 Task: Add a condition where "Status category Less than Solved" in pending tickets.
Action: Mouse moved to (203, 529)
Screenshot: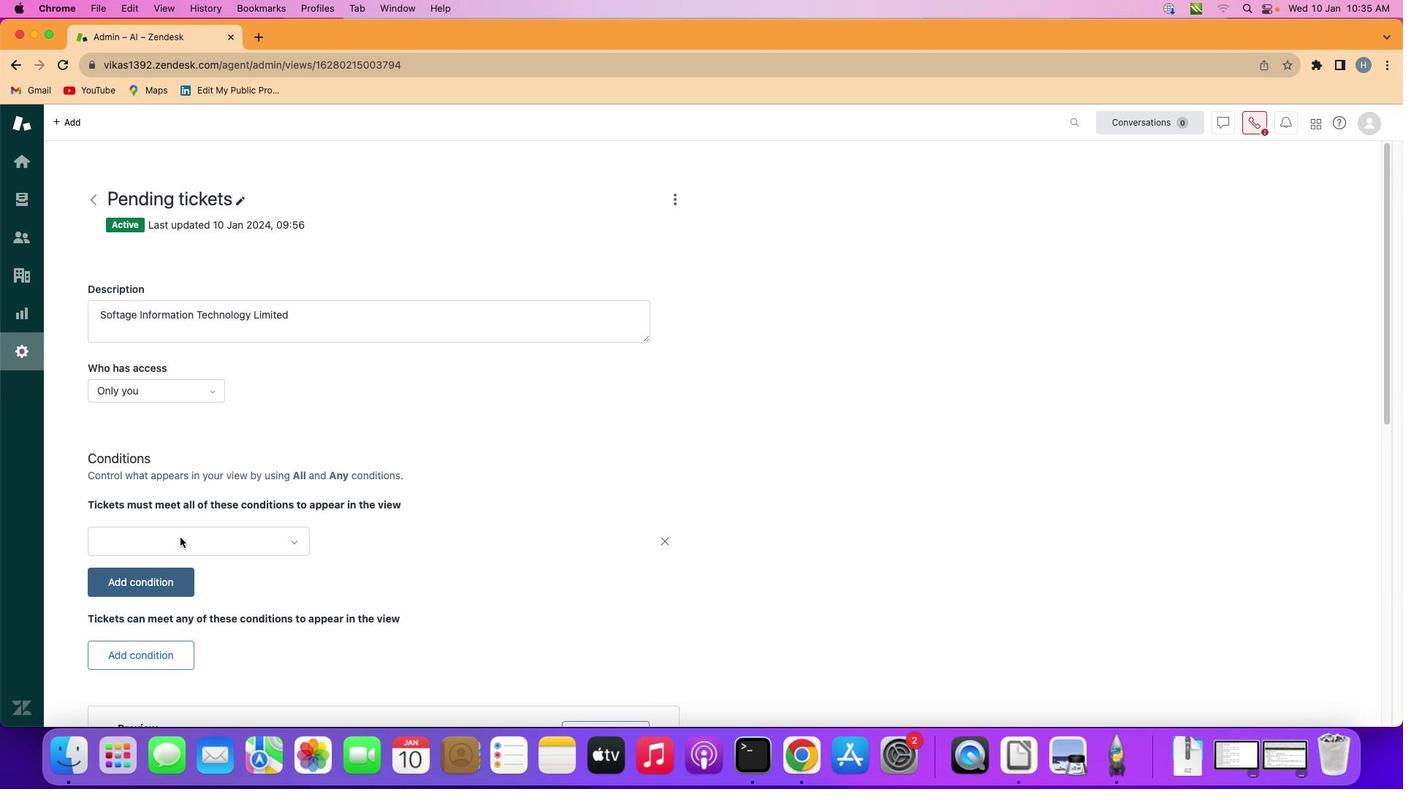 
Action: Mouse pressed left at (203, 529)
Screenshot: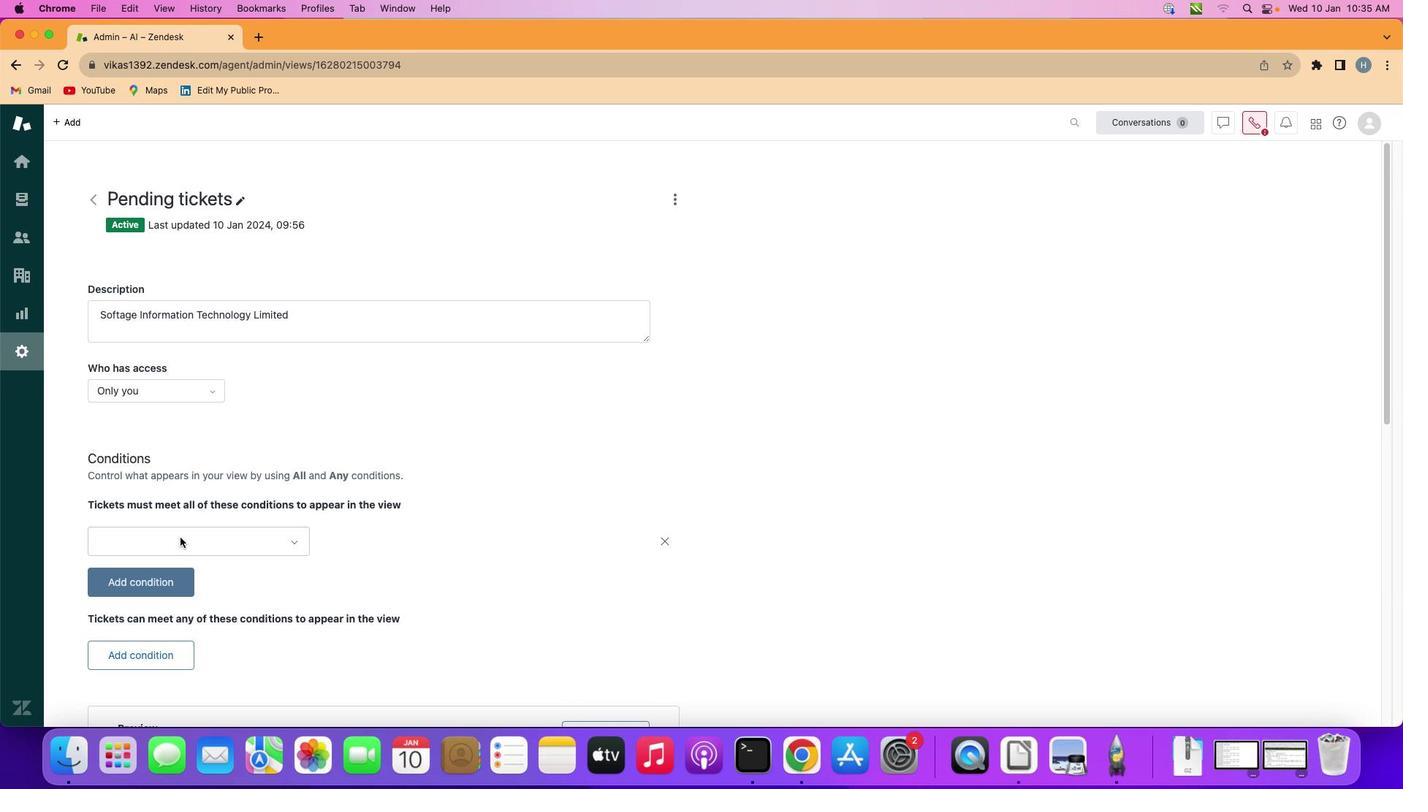 
Action: Mouse moved to (242, 526)
Screenshot: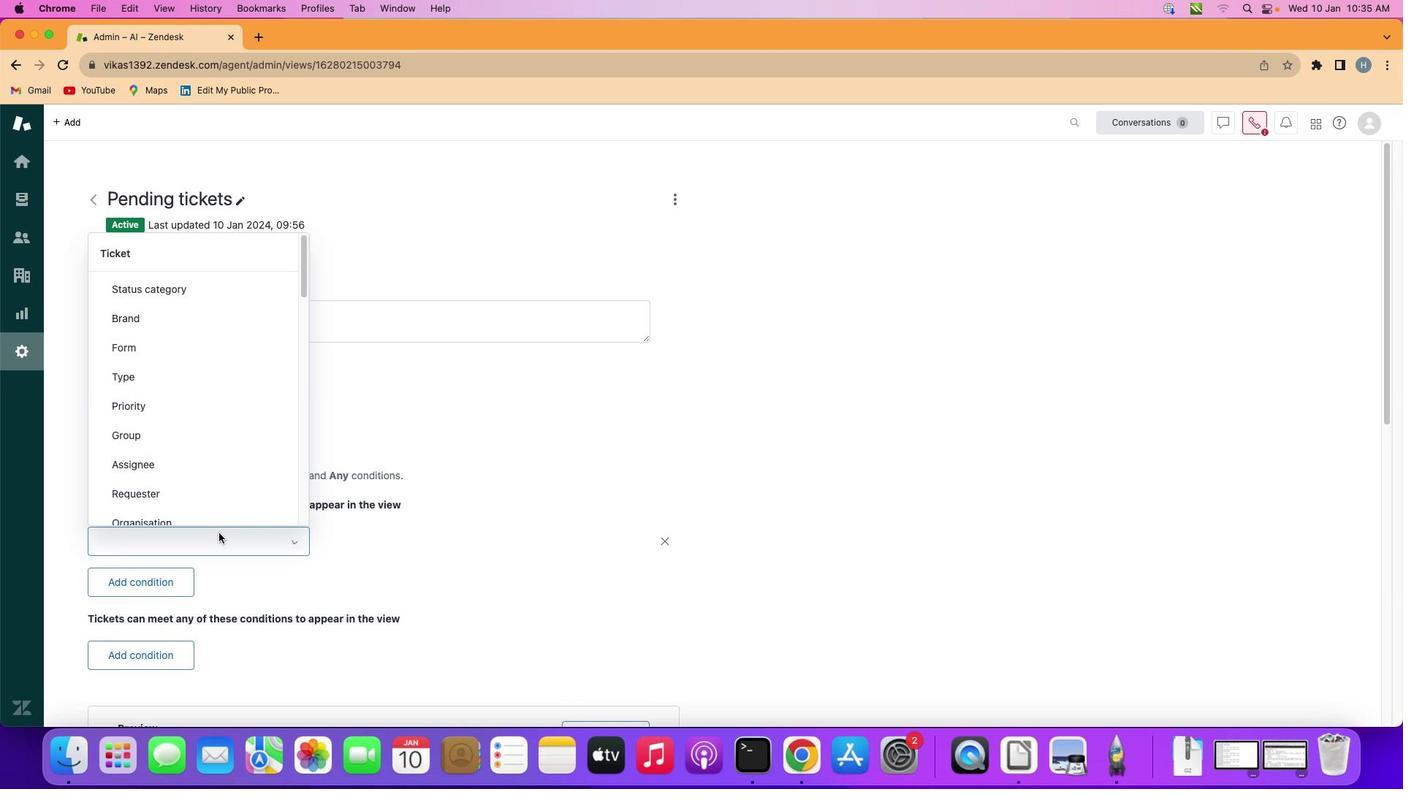 
Action: Mouse pressed left at (242, 526)
Screenshot: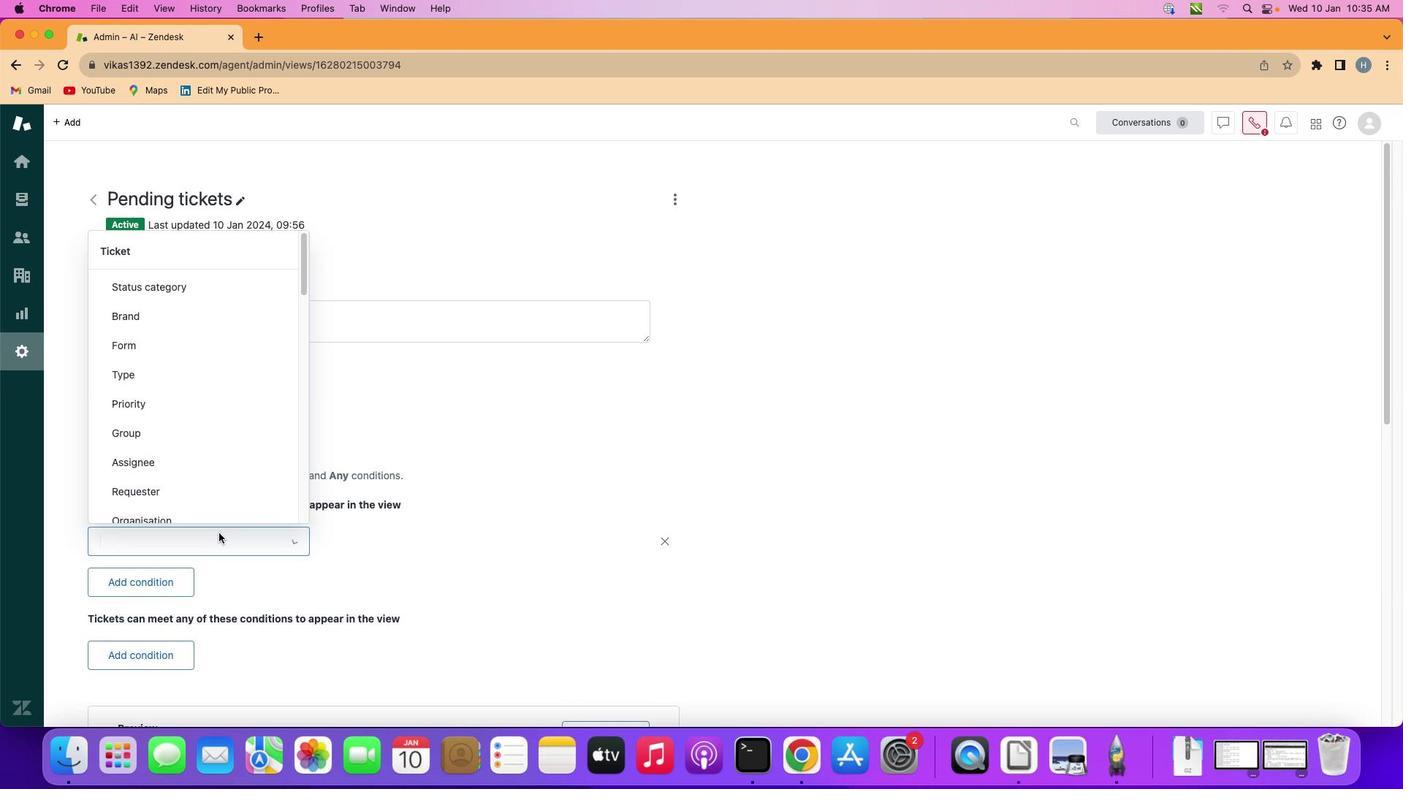
Action: Mouse moved to (257, 357)
Screenshot: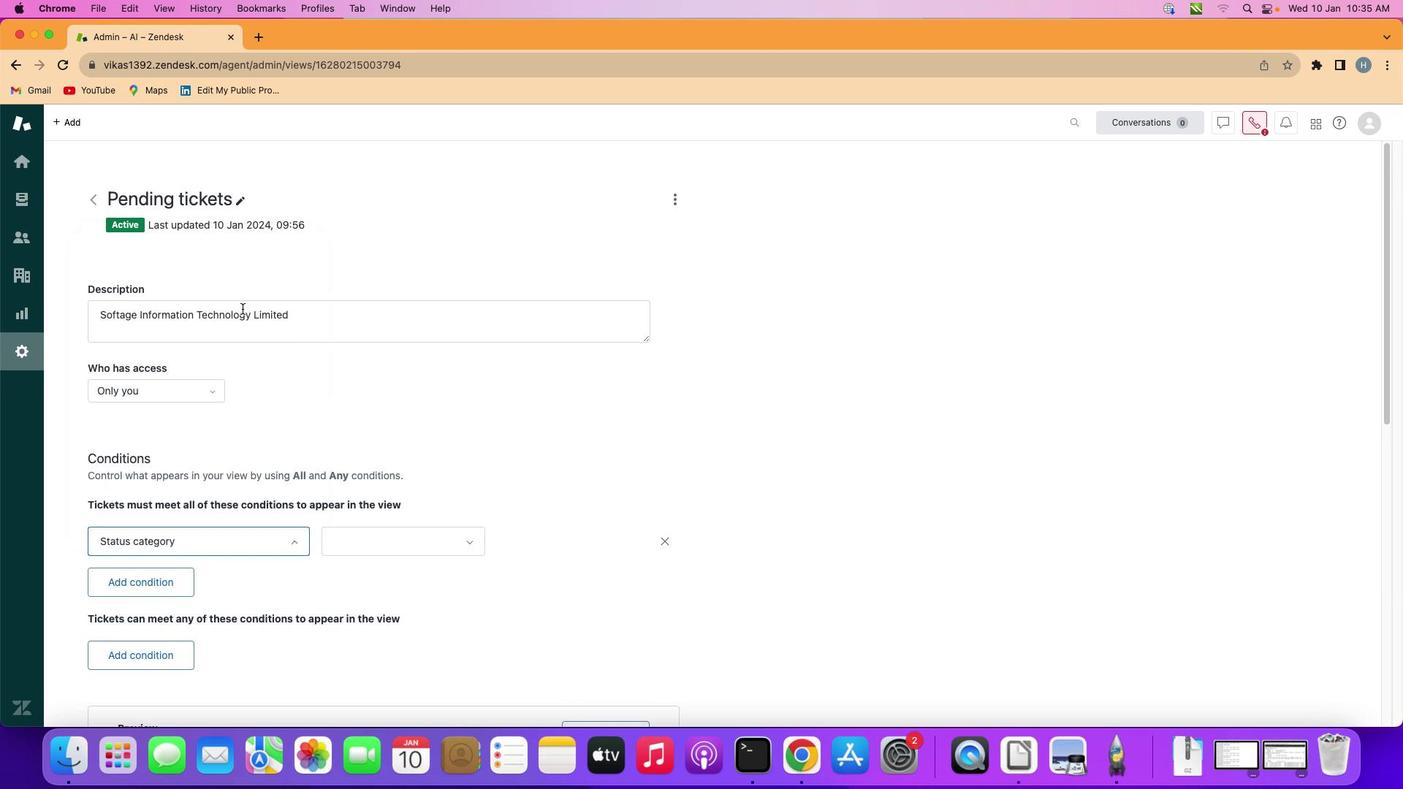 
Action: Mouse pressed left at (257, 357)
Screenshot: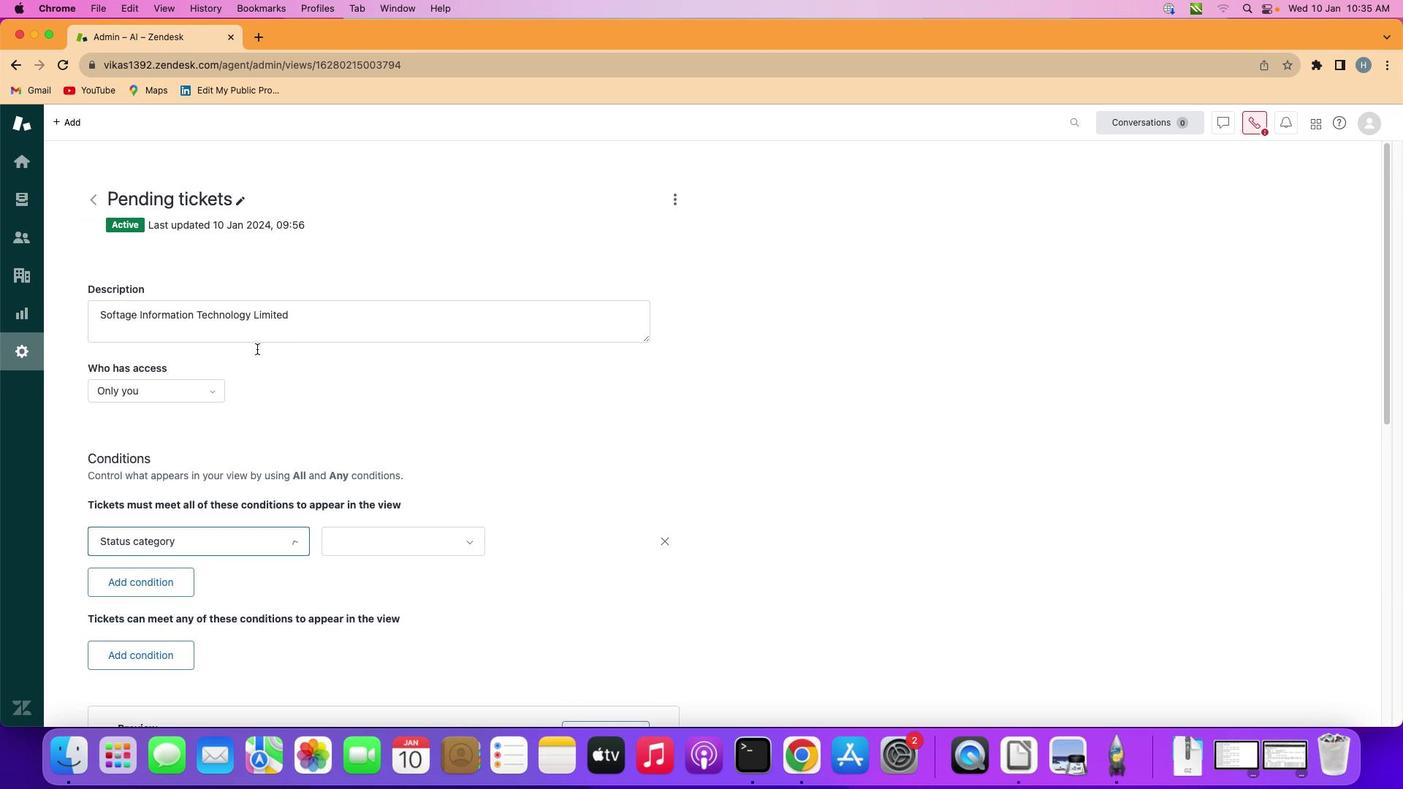 
Action: Mouse moved to (426, 529)
Screenshot: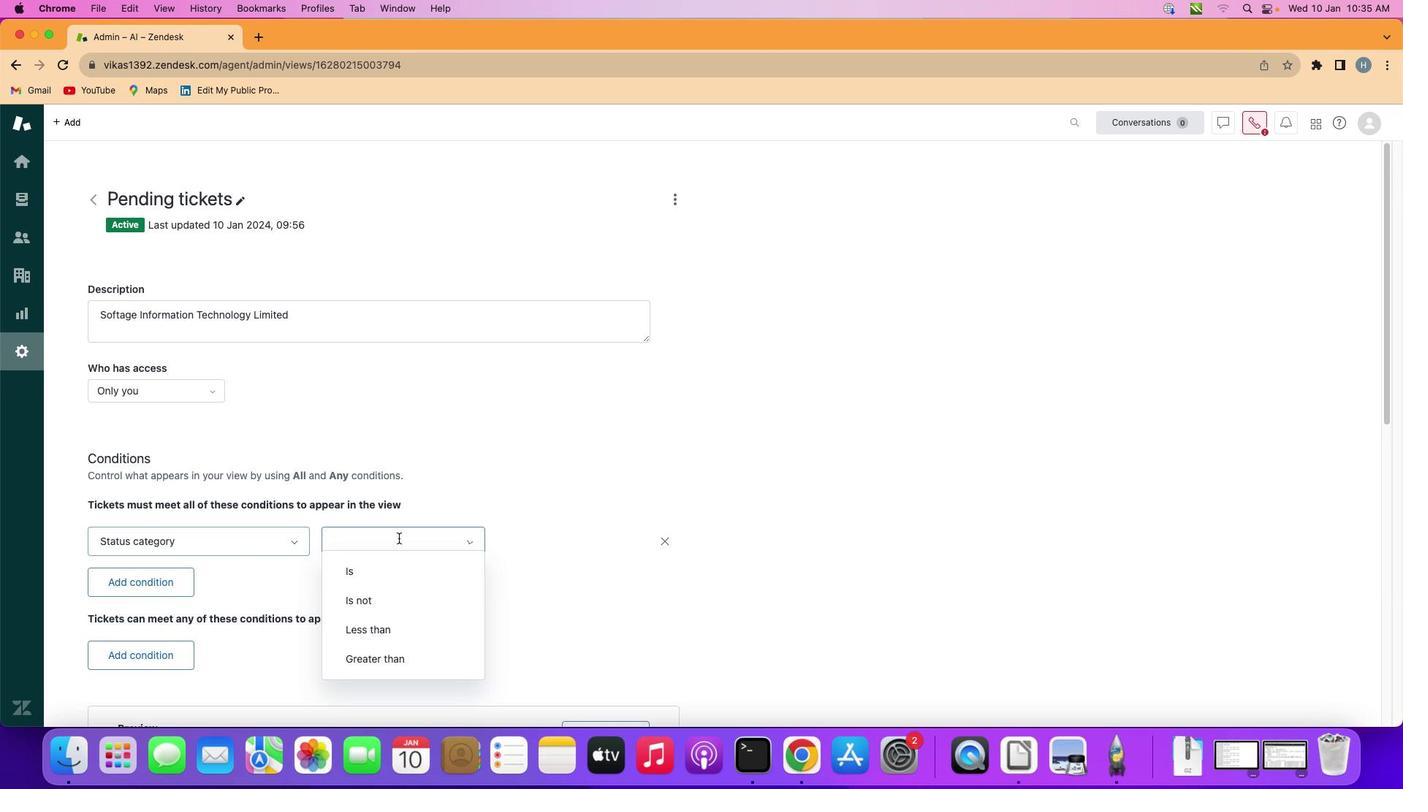 
Action: Mouse pressed left at (426, 529)
Screenshot: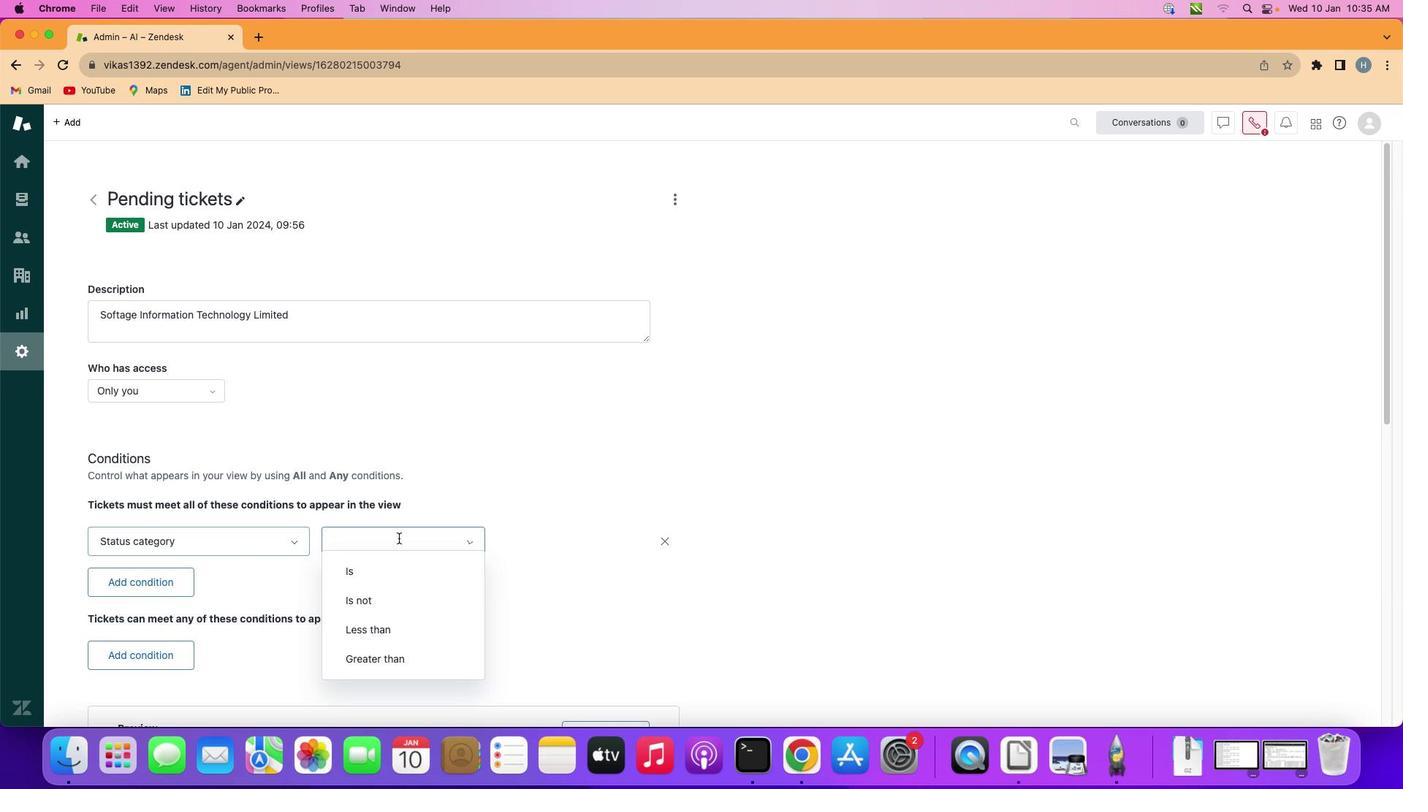 
Action: Mouse moved to (427, 600)
Screenshot: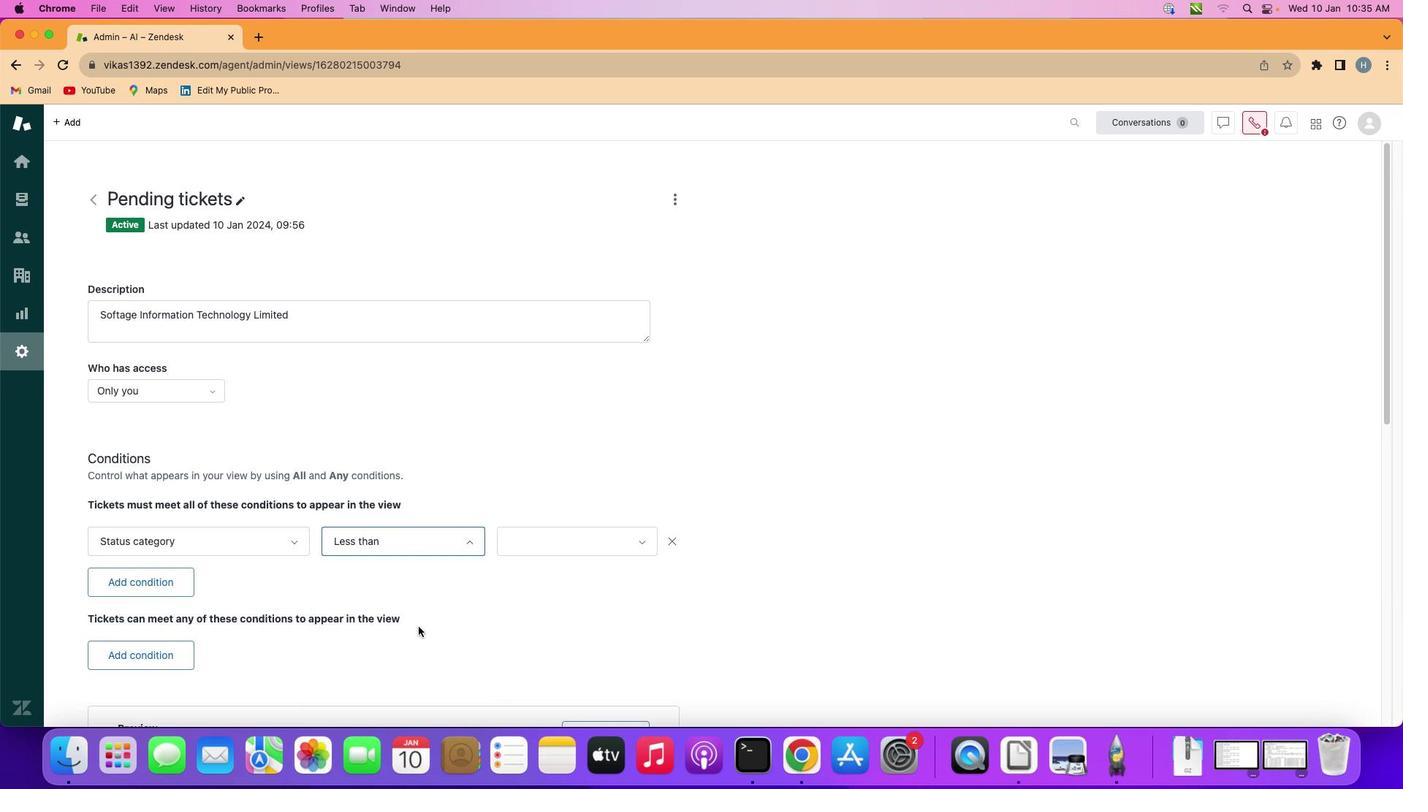 
Action: Mouse pressed left at (427, 600)
Screenshot: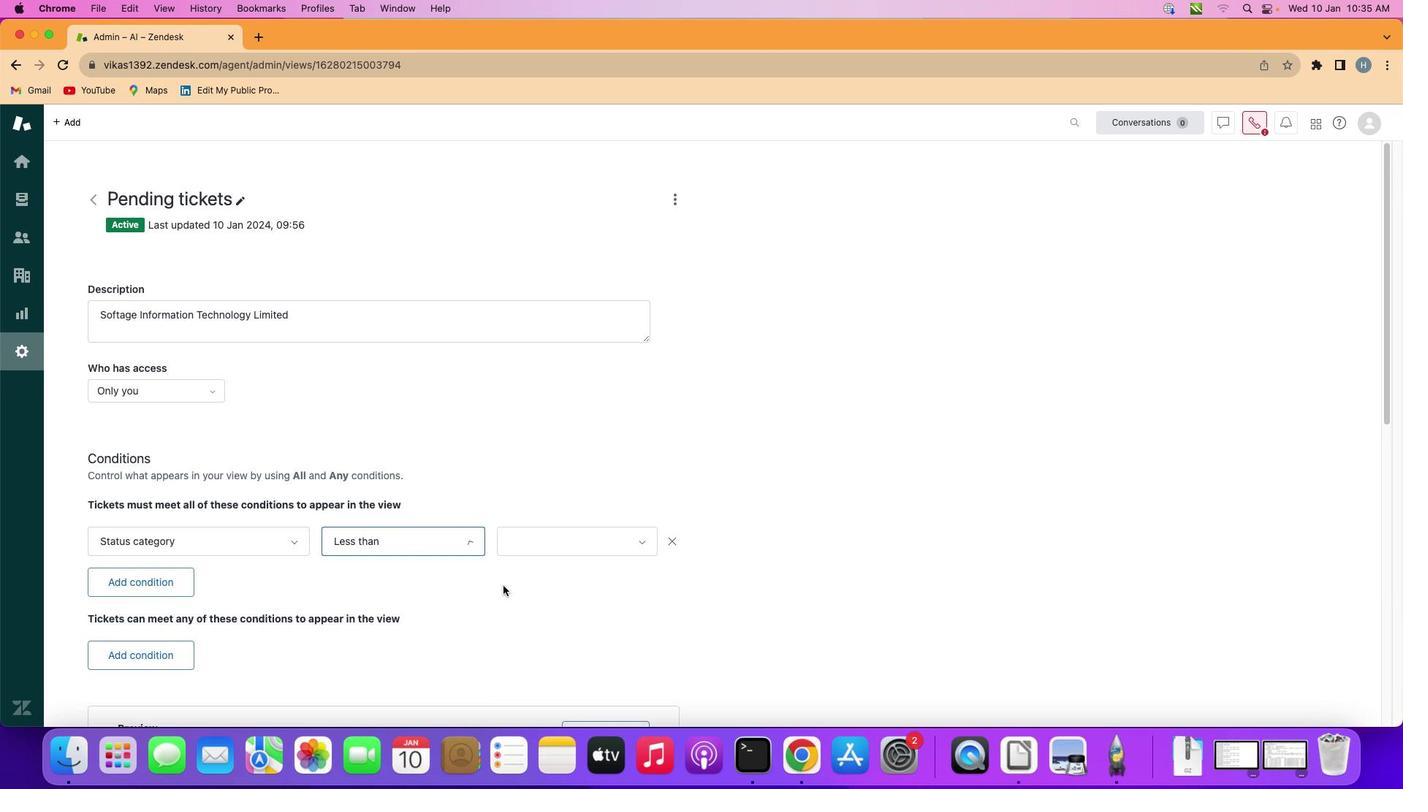 
Action: Mouse moved to (627, 533)
Screenshot: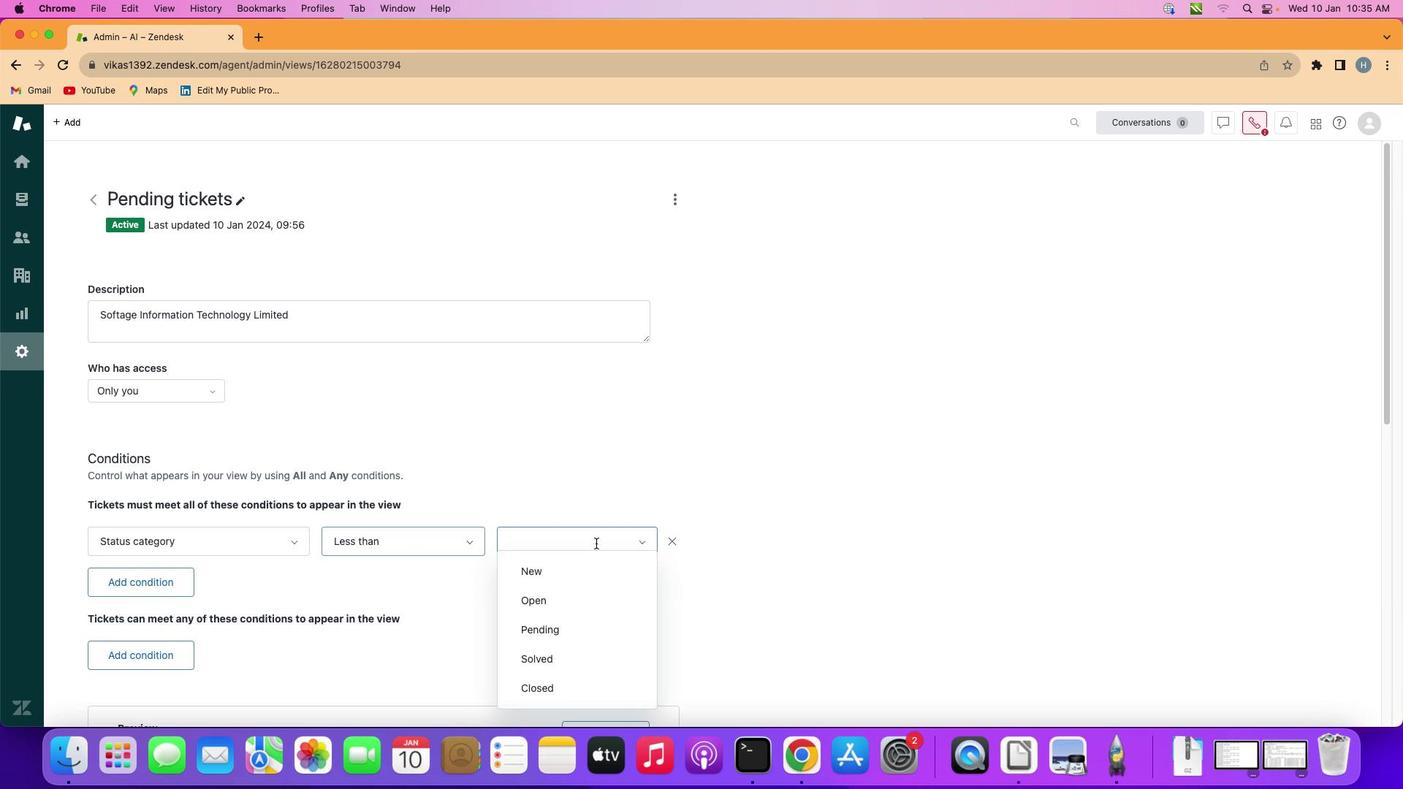
Action: Mouse pressed left at (627, 533)
Screenshot: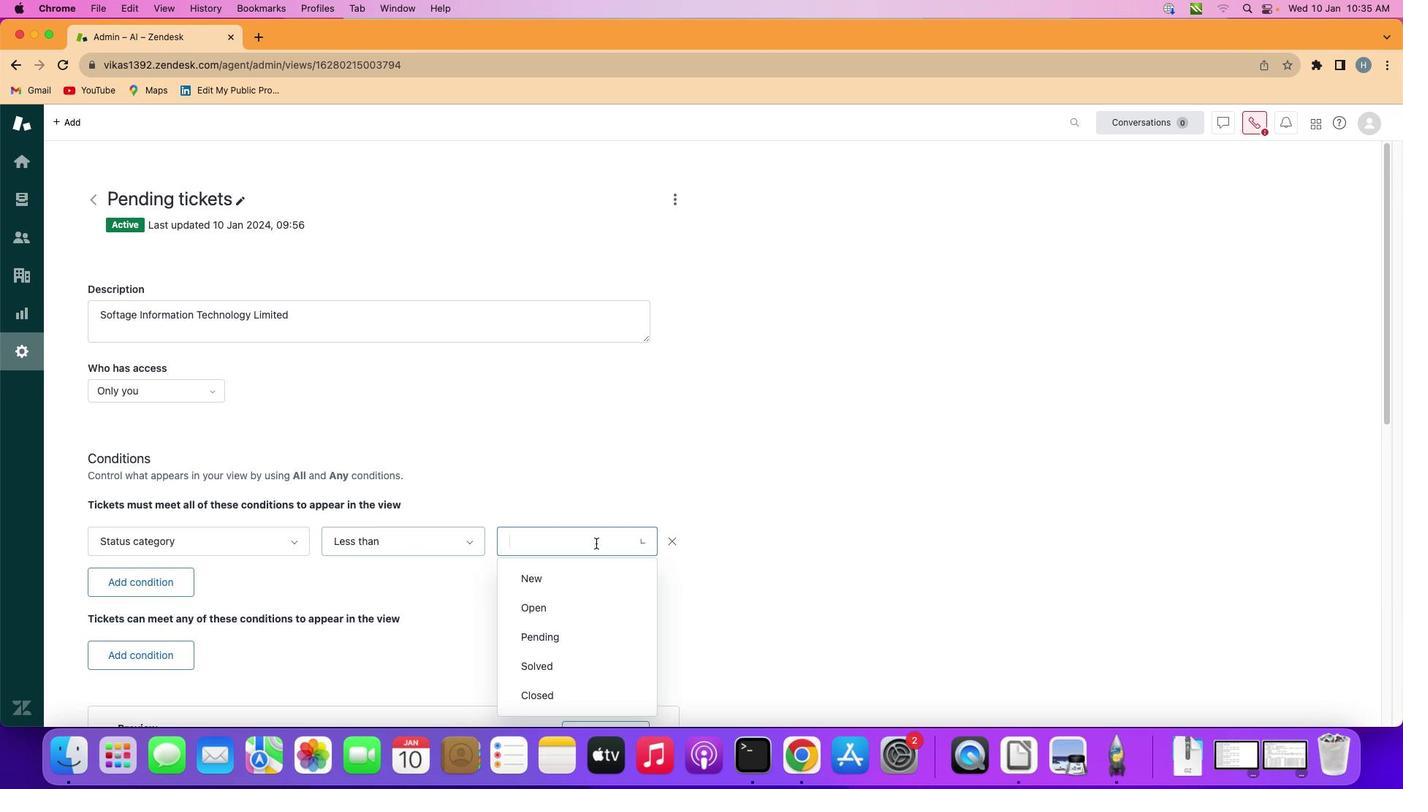 
Action: Mouse moved to (620, 613)
Screenshot: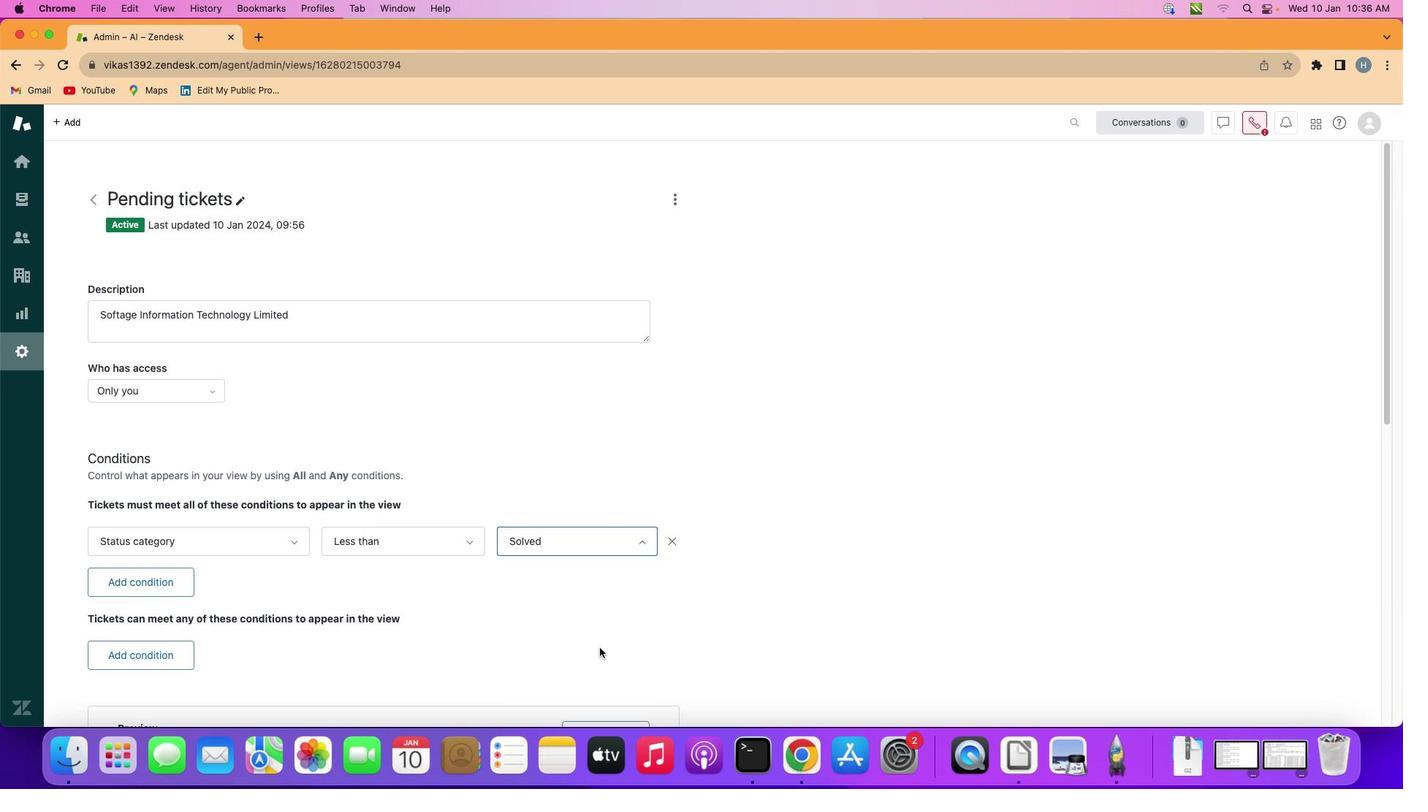
Action: Mouse pressed left at (620, 613)
Screenshot: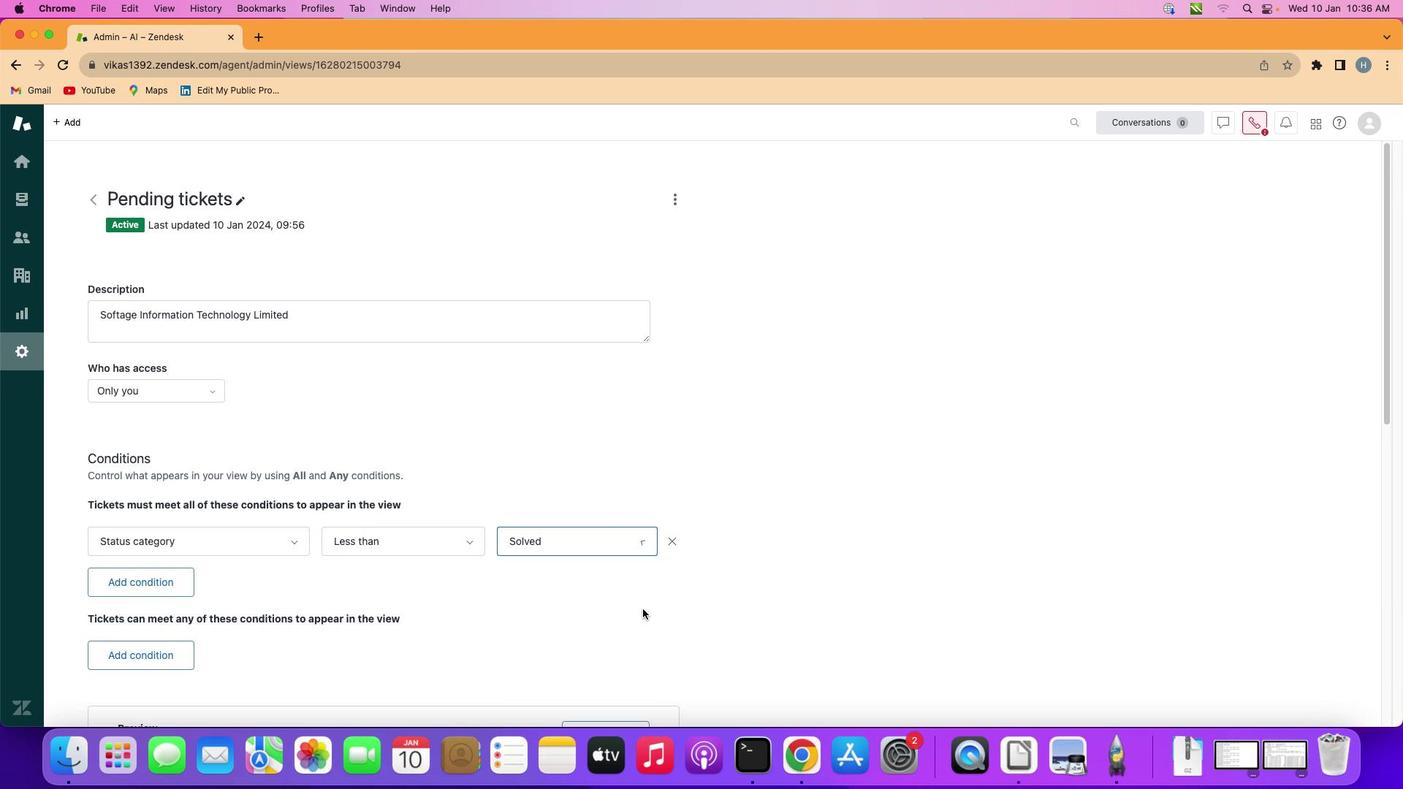 
Action: Mouse moved to (699, 565)
Screenshot: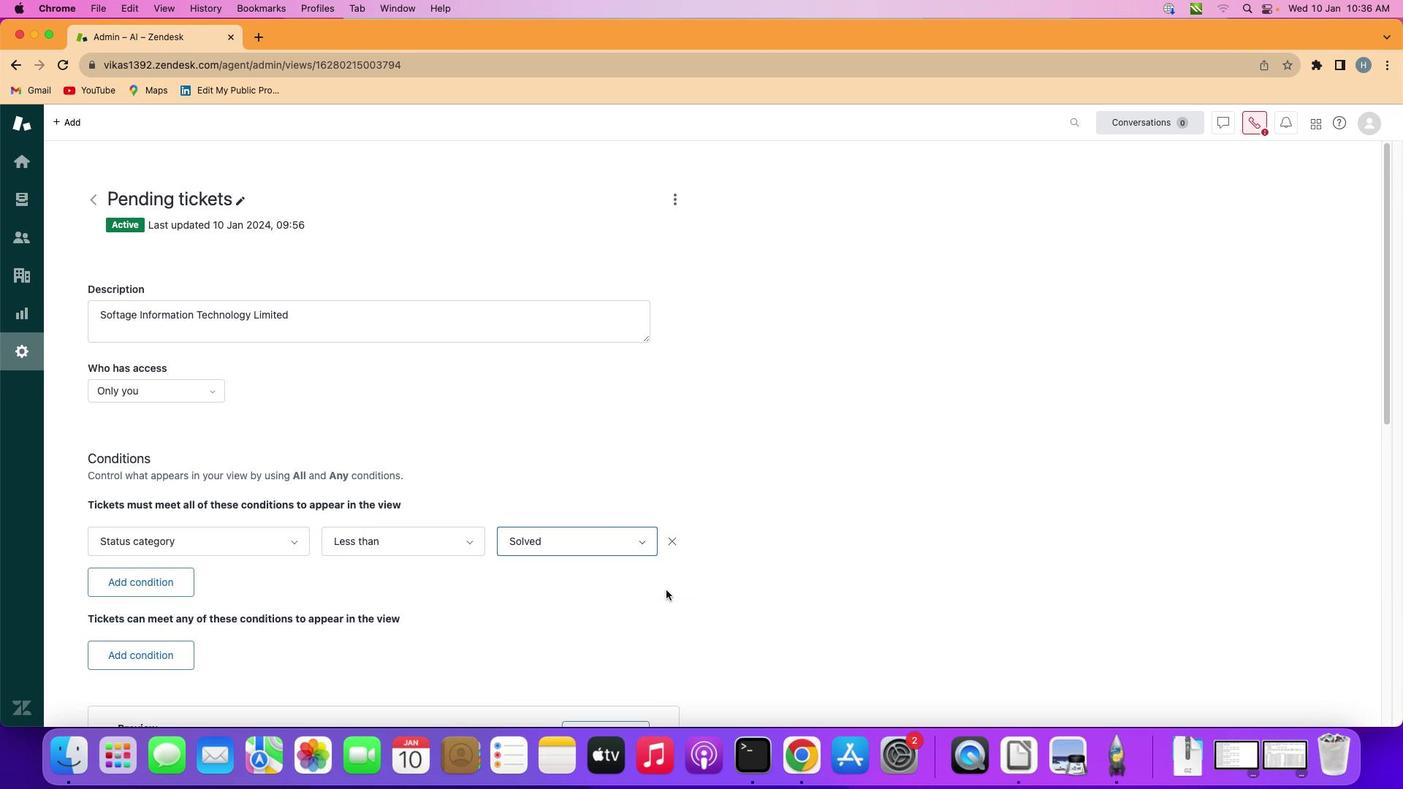 
